 Task: Add Now Peppermint Essential Oil to the cart.
Action: Mouse moved to (788, 279)
Screenshot: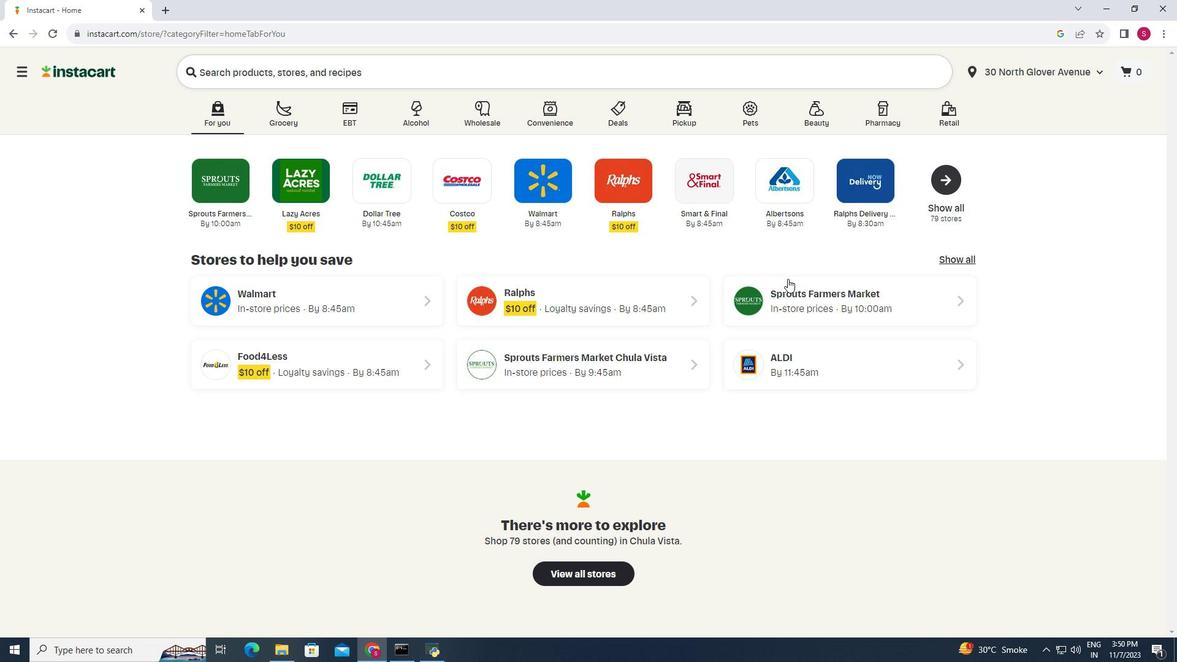 
Action: Mouse pressed left at (788, 279)
Screenshot: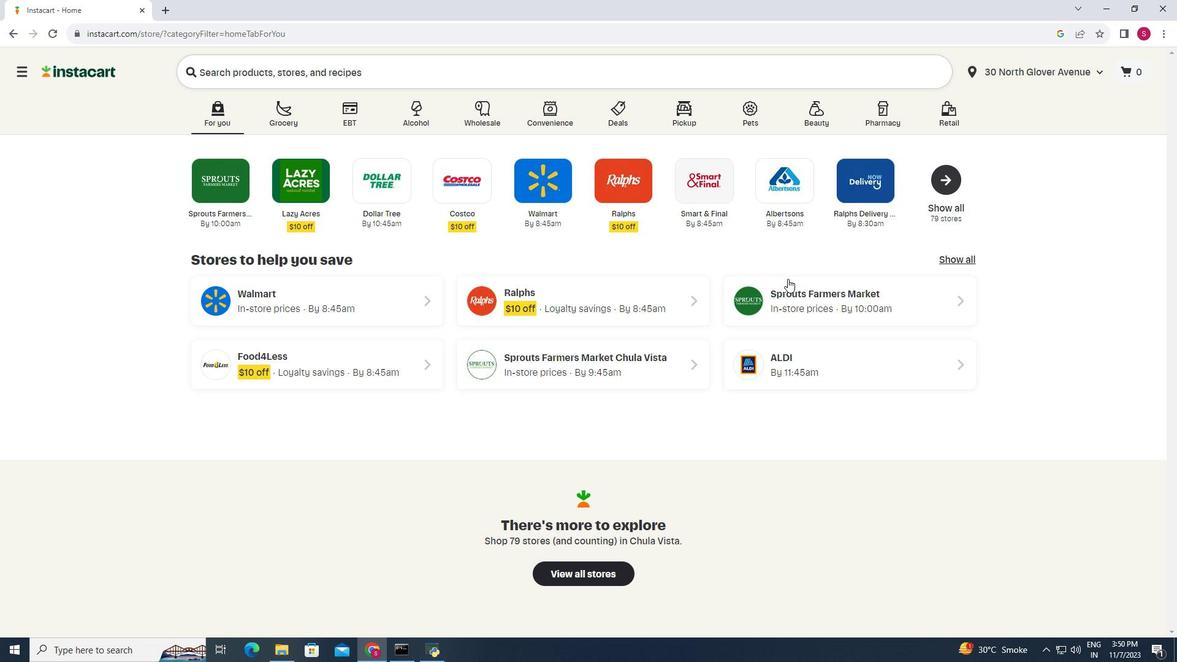
Action: Mouse moved to (55, 429)
Screenshot: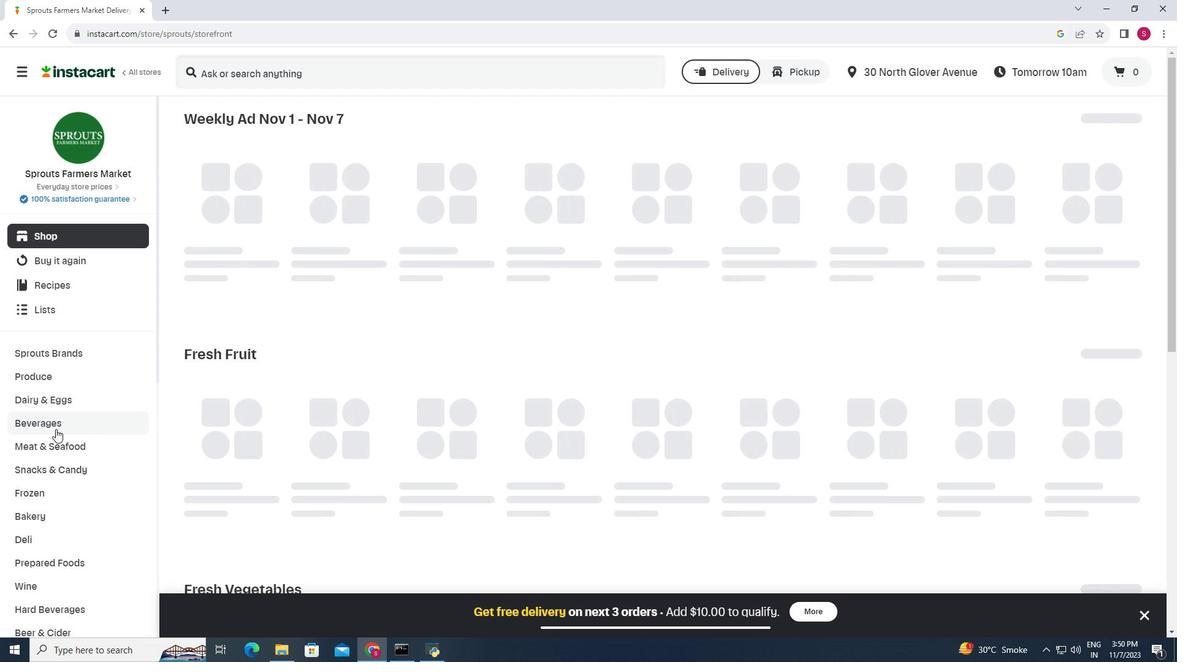
Action: Mouse scrolled (55, 428) with delta (0, 0)
Screenshot: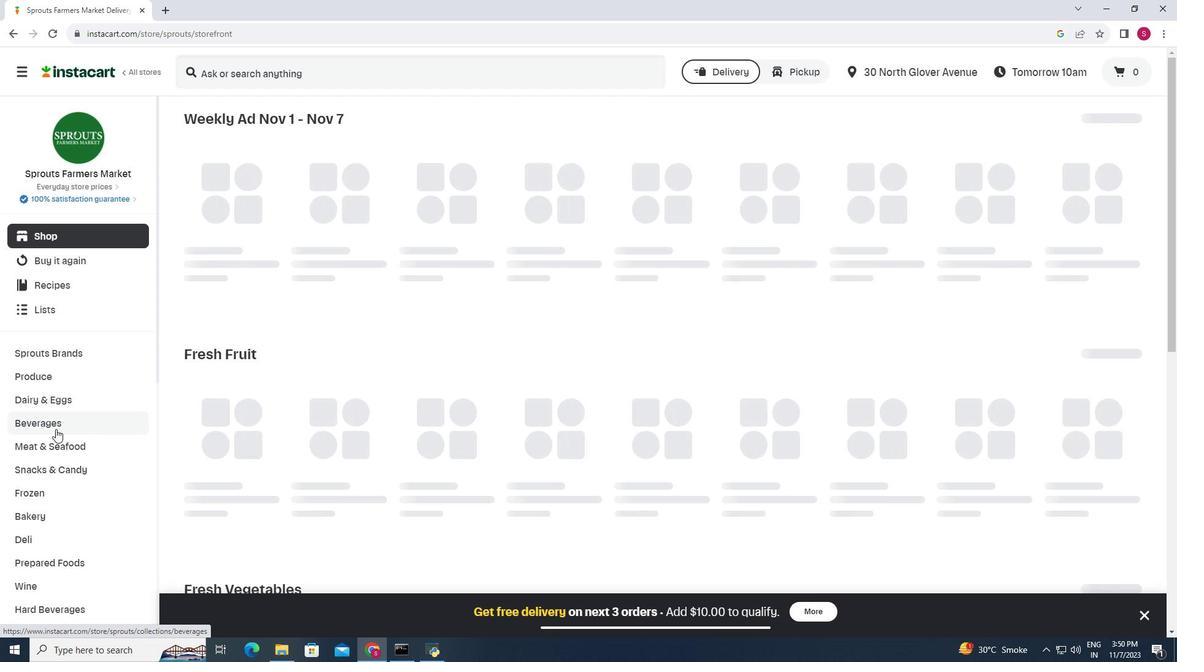 
Action: Mouse scrolled (55, 428) with delta (0, 0)
Screenshot: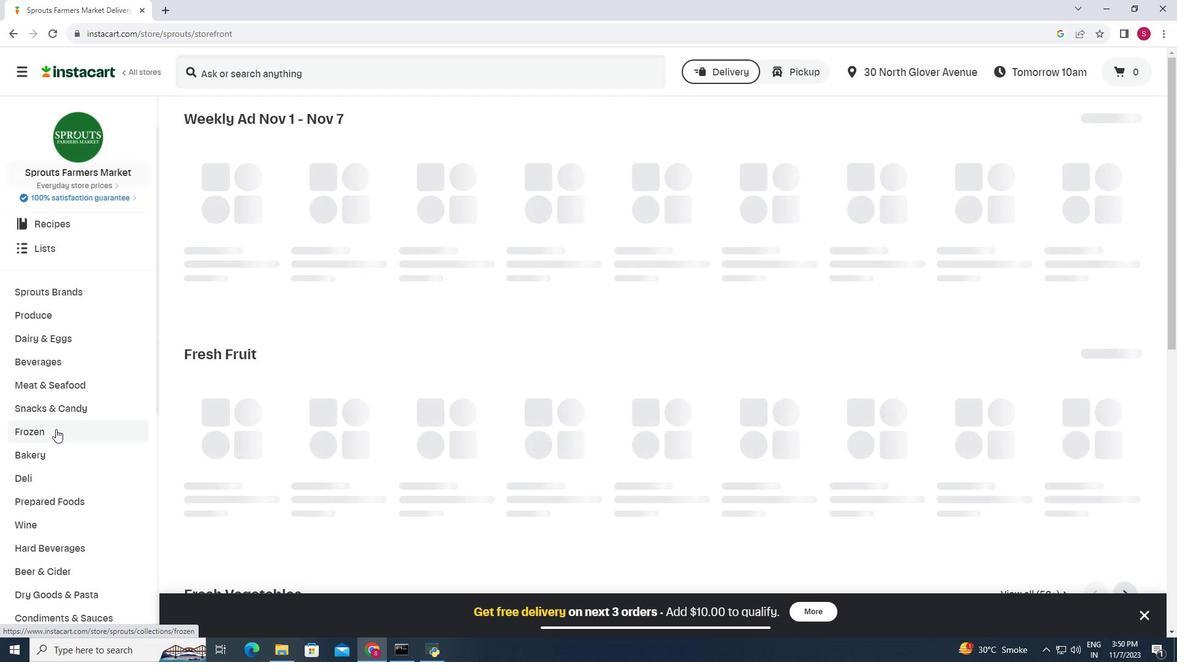 
Action: Mouse scrolled (55, 428) with delta (0, 0)
Screenshot: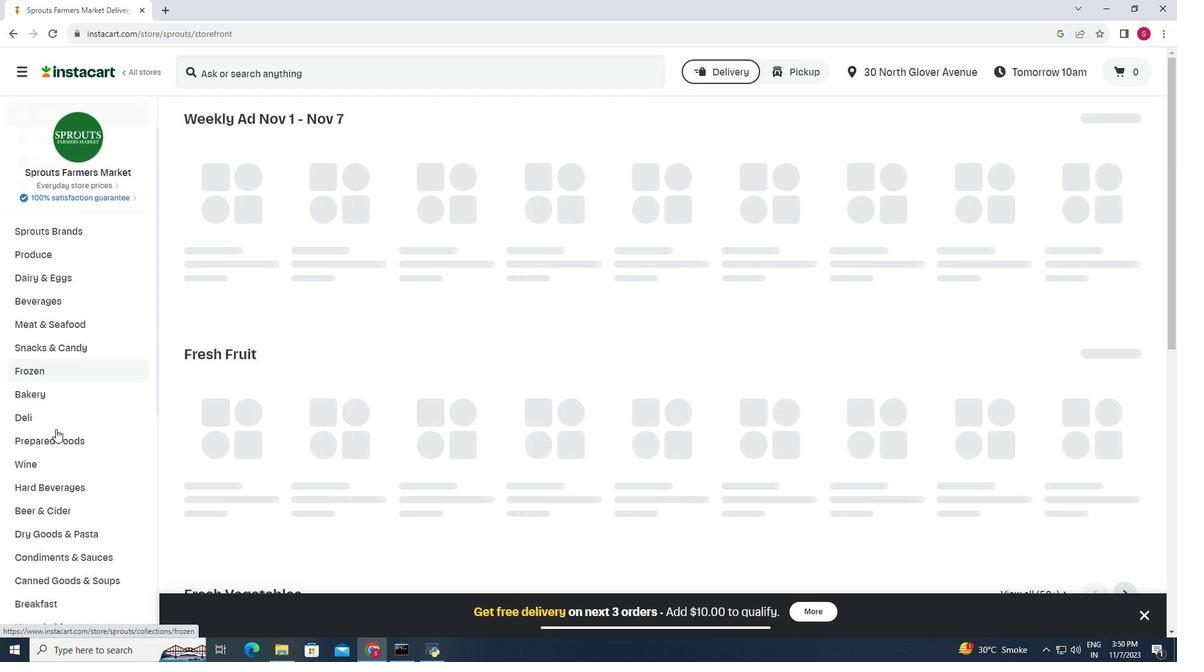 
Action: Mouse scrolled (55, 428) with delta (0, 0)
Screenshot: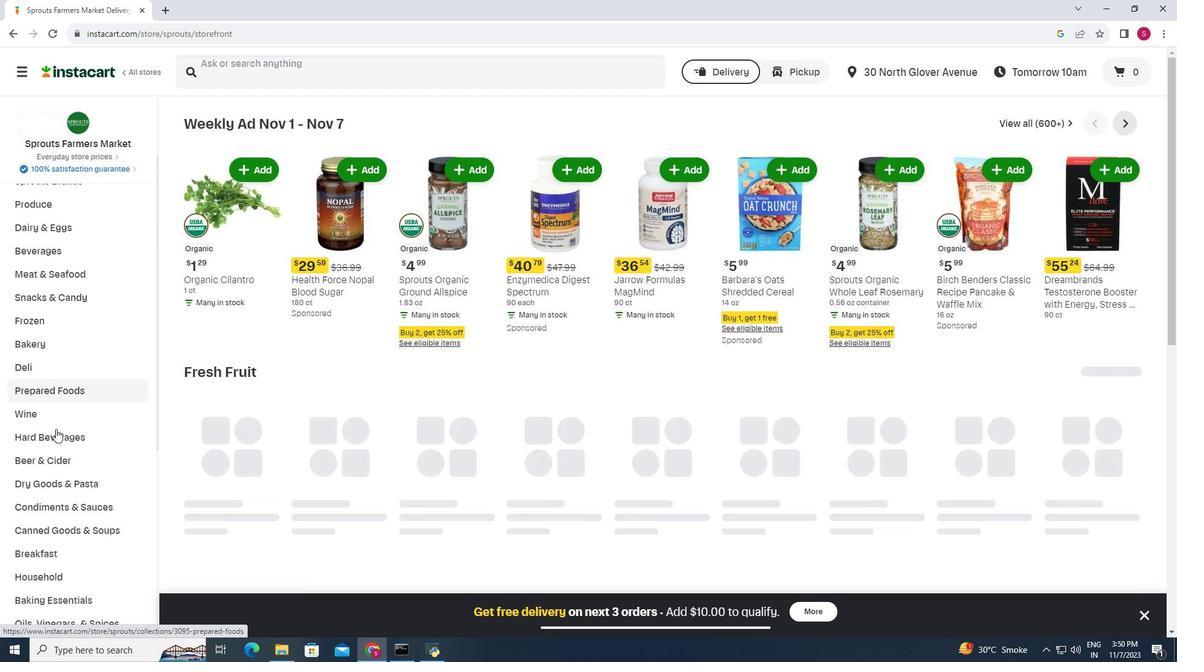 
Action: Mouse moved to (60, 494)
Screenshot: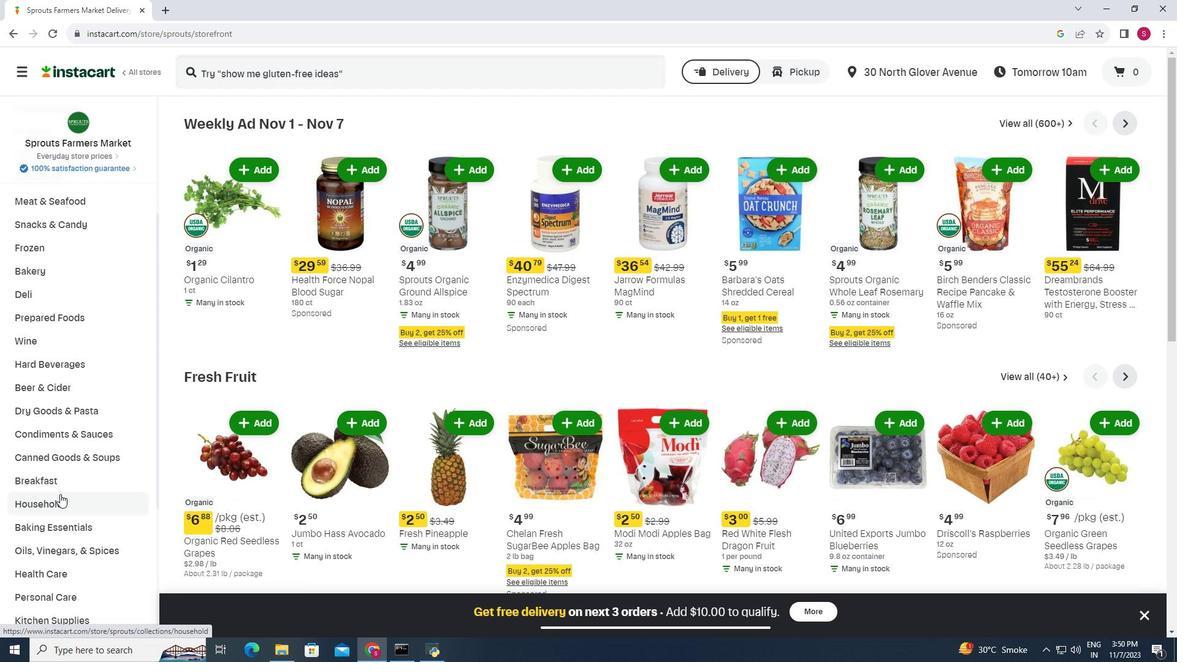 
Action: Mouse pressed left at (60, 494)
Screenshot: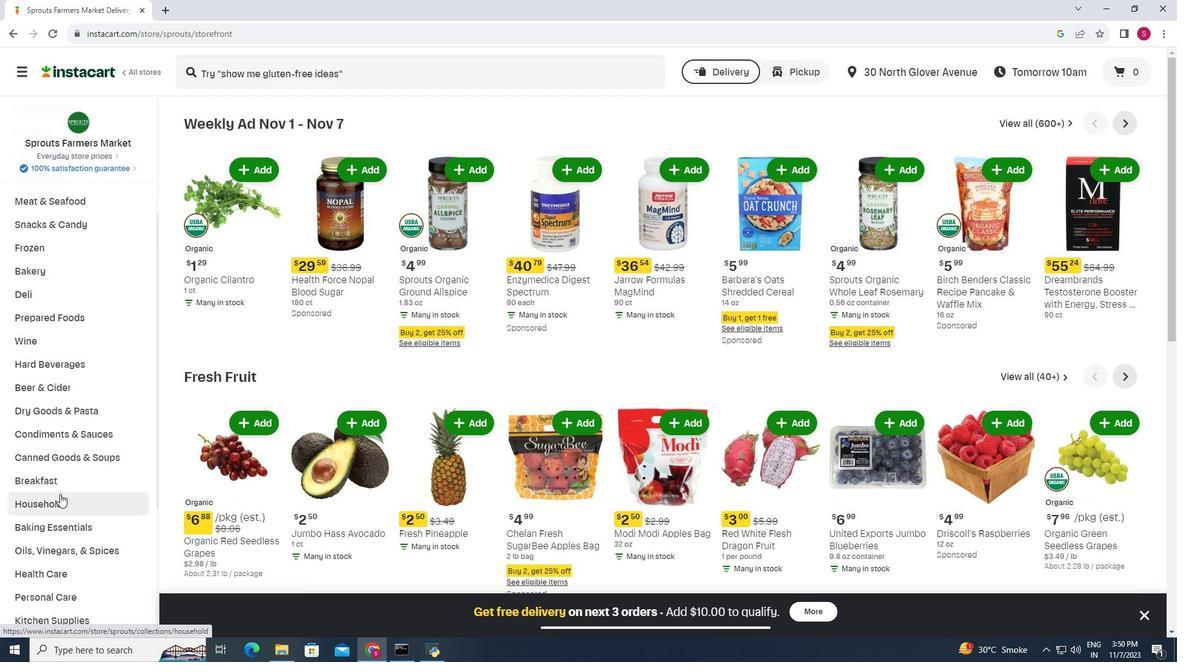
Action: Mouse moved to (664, 155)
Screenshot: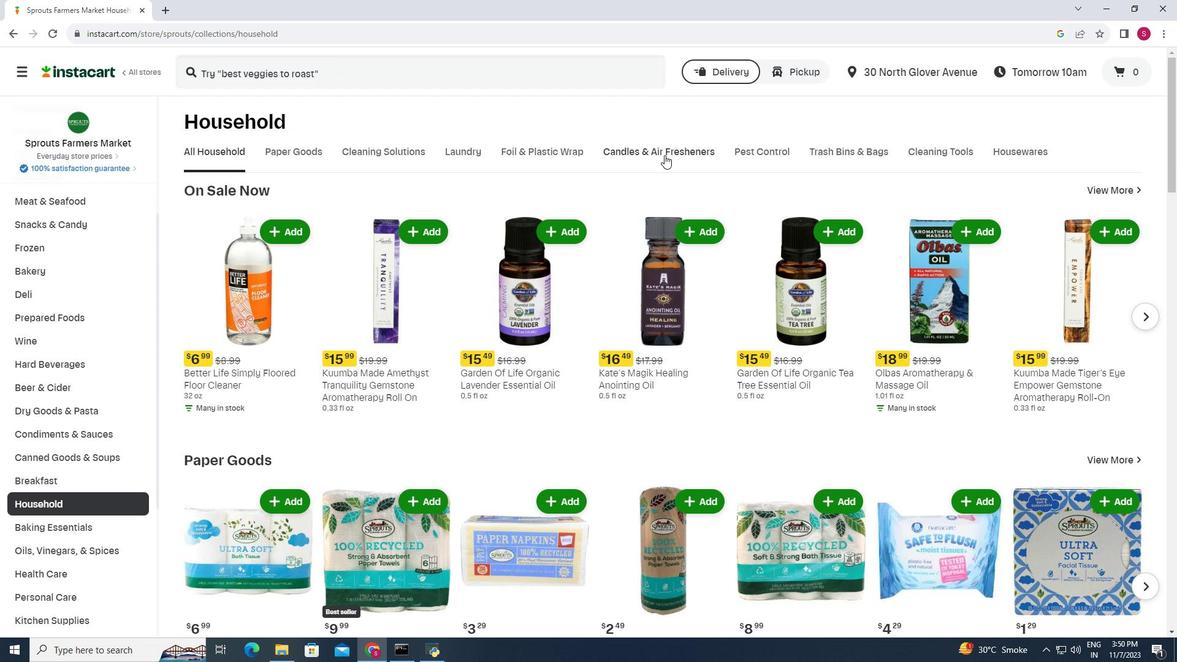 
Action: Mouse pressed left at (664, 155)
Screenshot: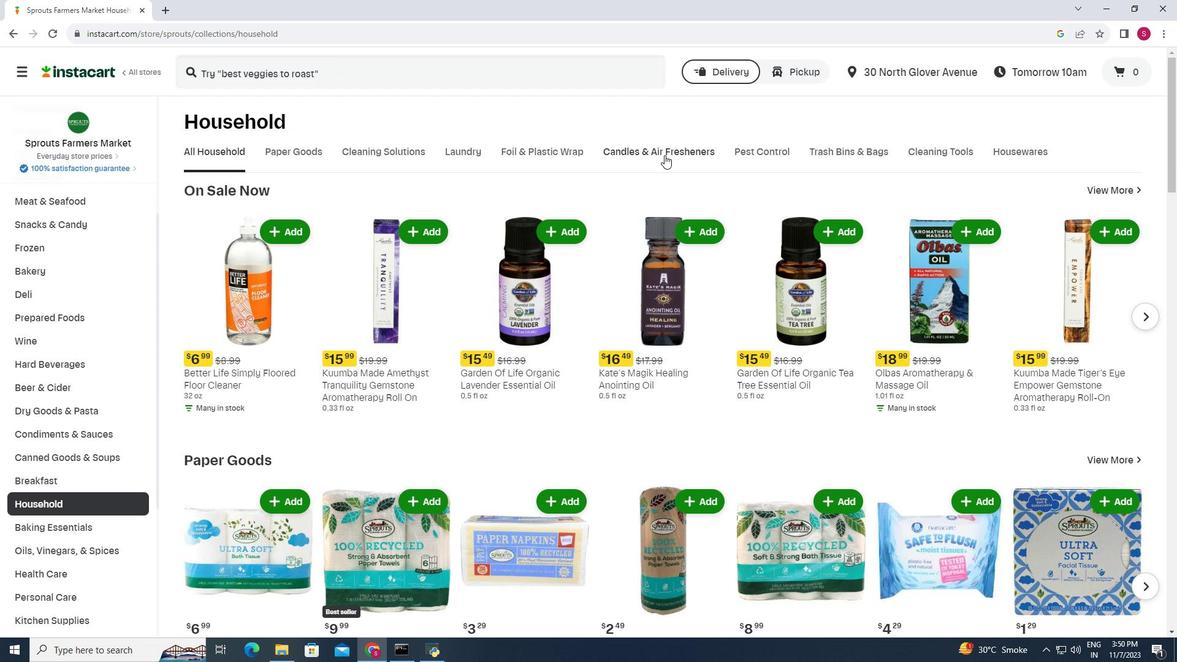 
Action: Mouse moved to (318, 73)
Screenshot: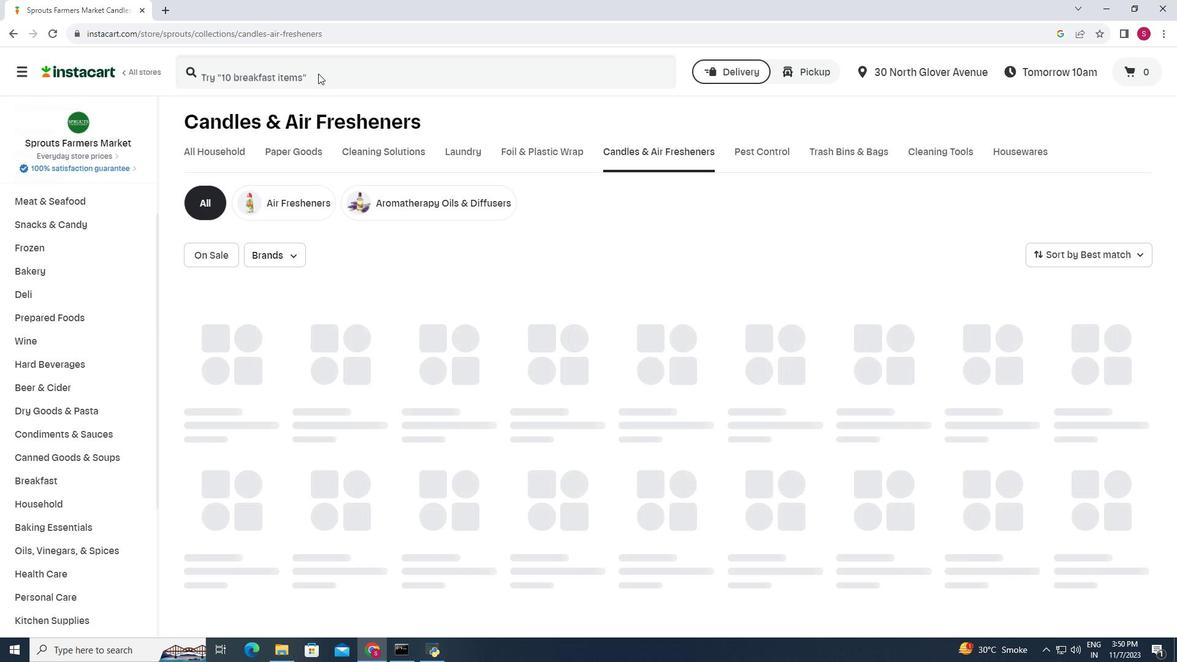 
Action: Mouse pressed left at (318, 73)
Screenshot: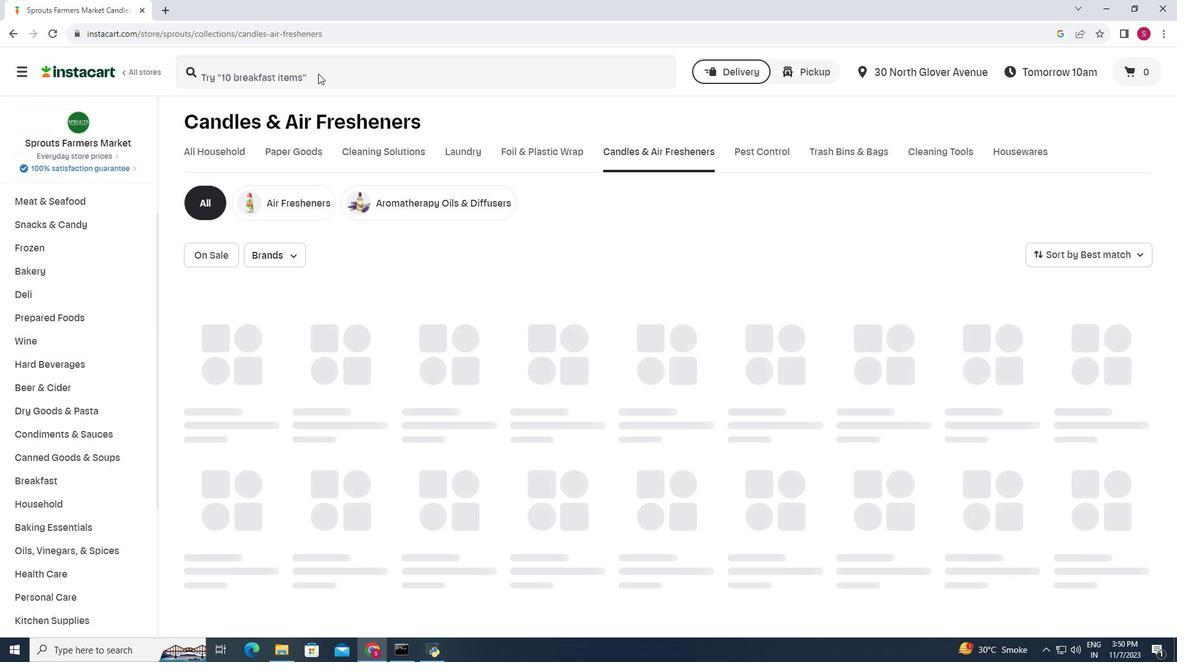
Action: Mouse moved to (307, 79)
Screenshot: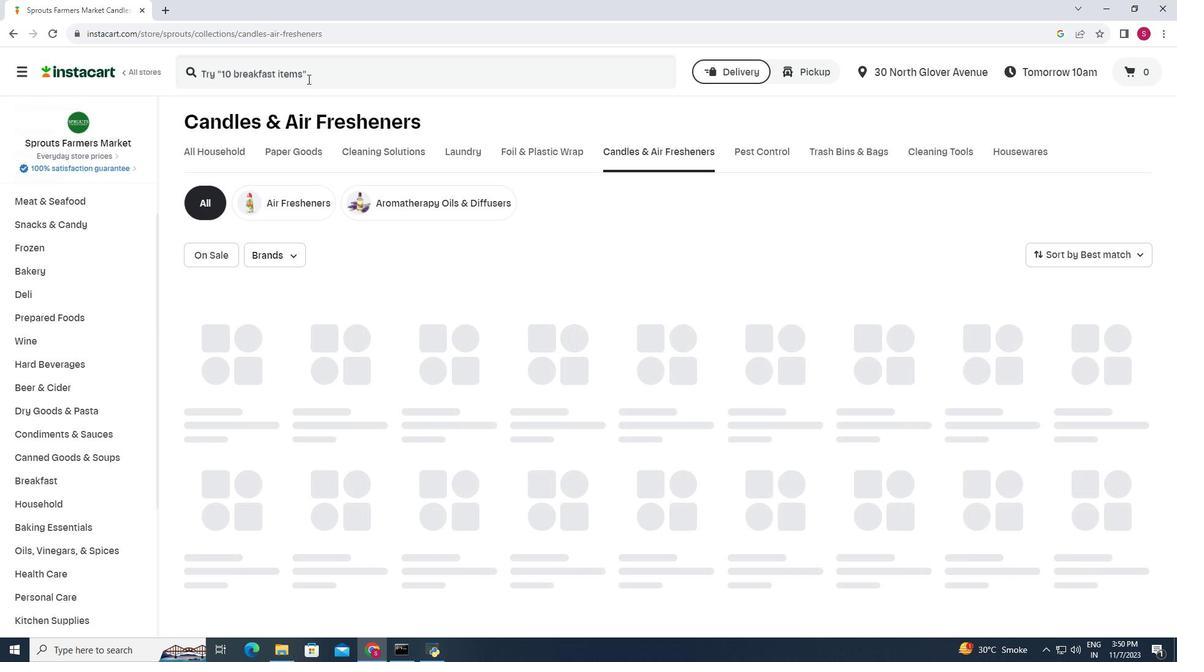 
Action: Mouse pressed left at (307, 79)
Screenshot: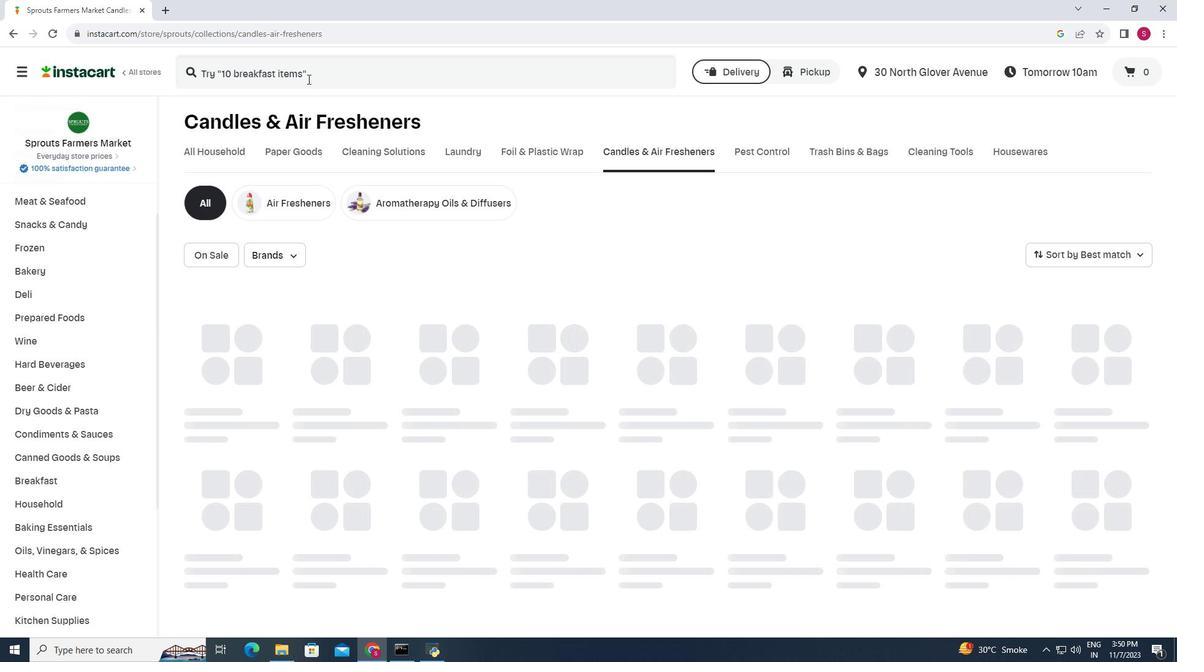 
Action: Mouse moved to (320, 84)
Screenshot: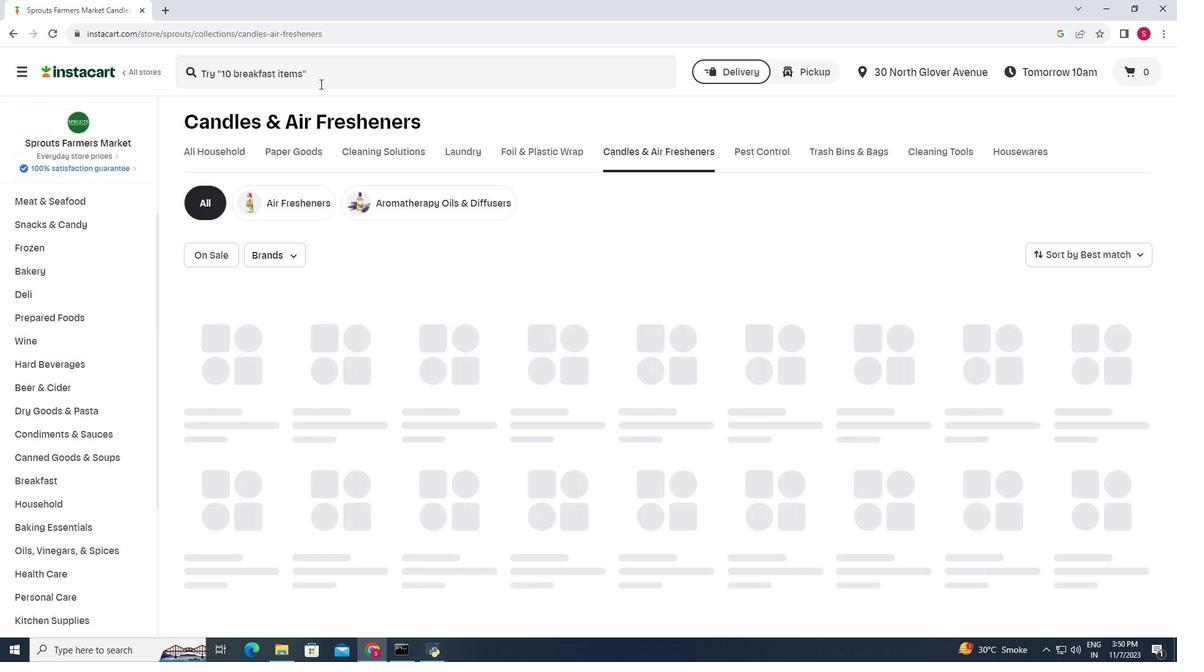 
Action: Mouse pressed left at (320, 84)
Screenshot: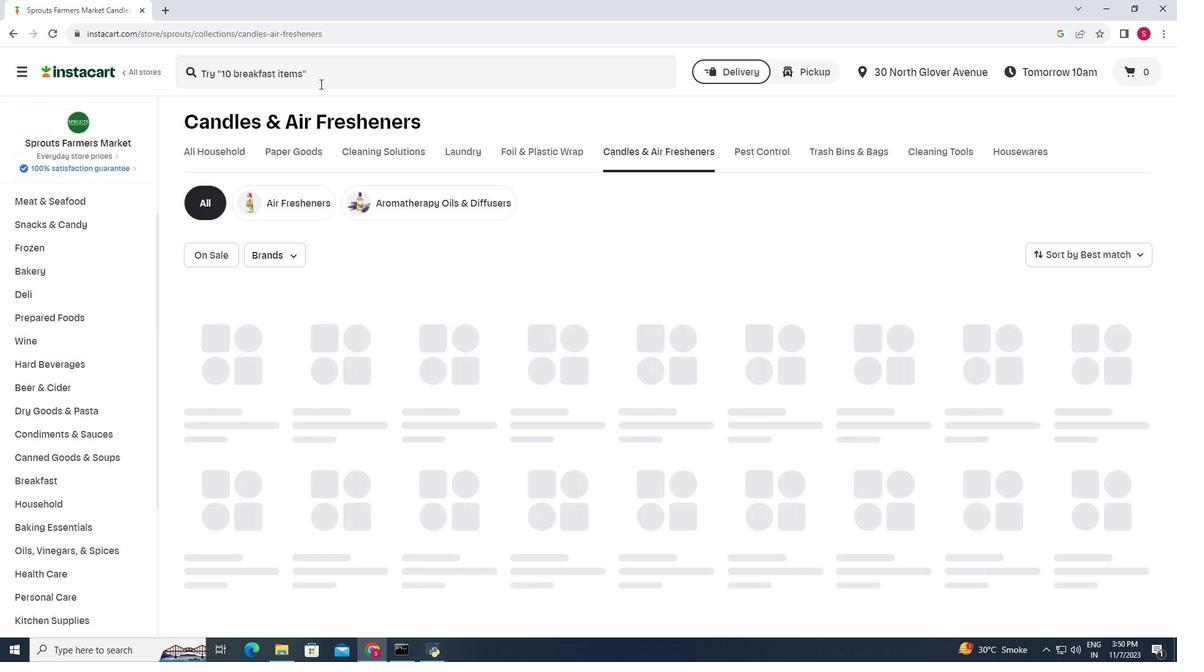 
Action: Mouse moved to (327, 53)
Screenshot: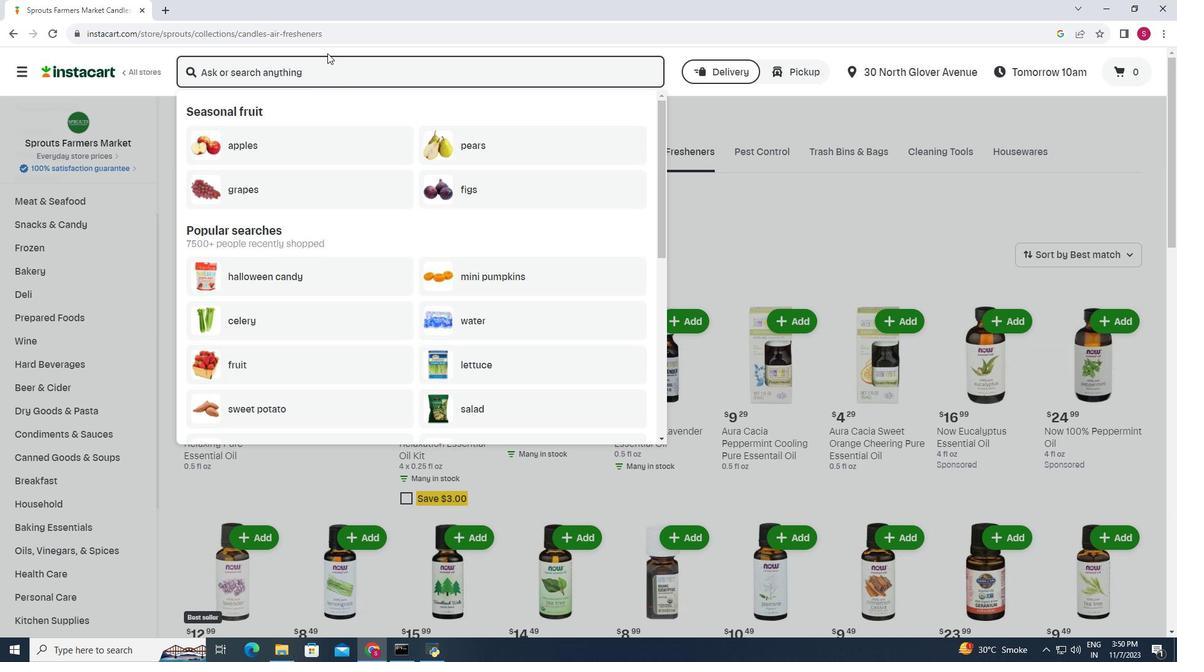 
Action: Key pressed <Key.shift>Now<Key.space><Key.shift>Peppermint<Key.space><Key.shift>Essential<Key.space><Key.shift>P<Key.backspace><Key.shift><Key.shift>Oil<Key.enter>
Screenshot: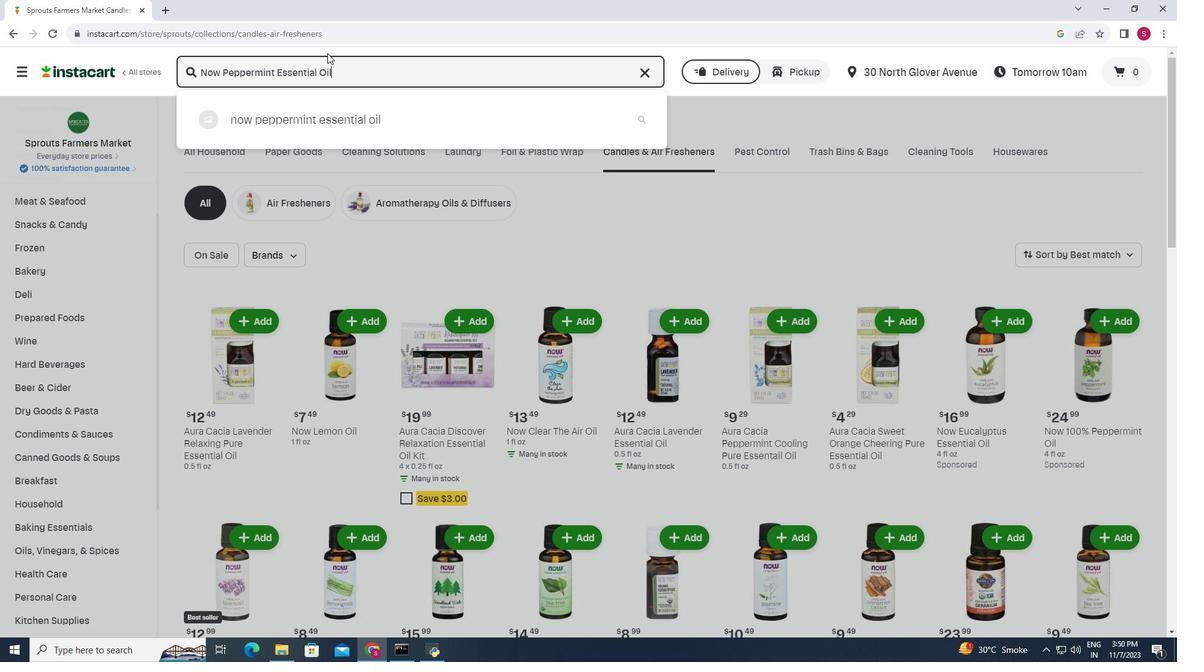 
Action: Mouse moved to (334, 164)
Screenshot: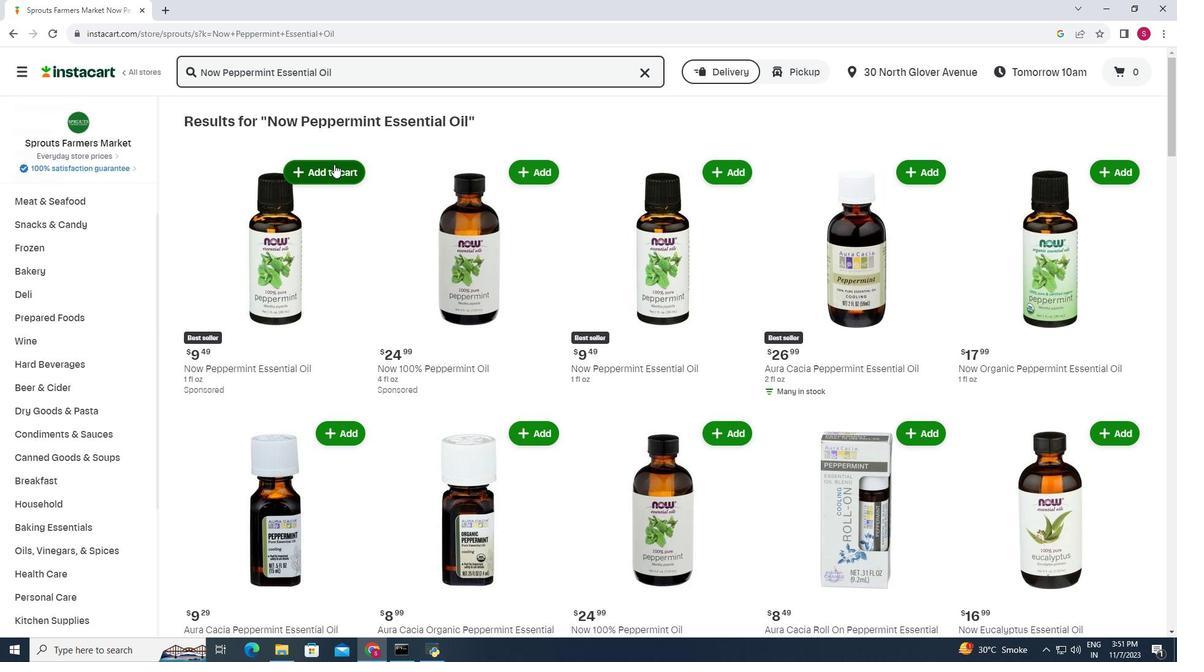 
Action: Mouse pressed left at (334, 164)
Screenshot: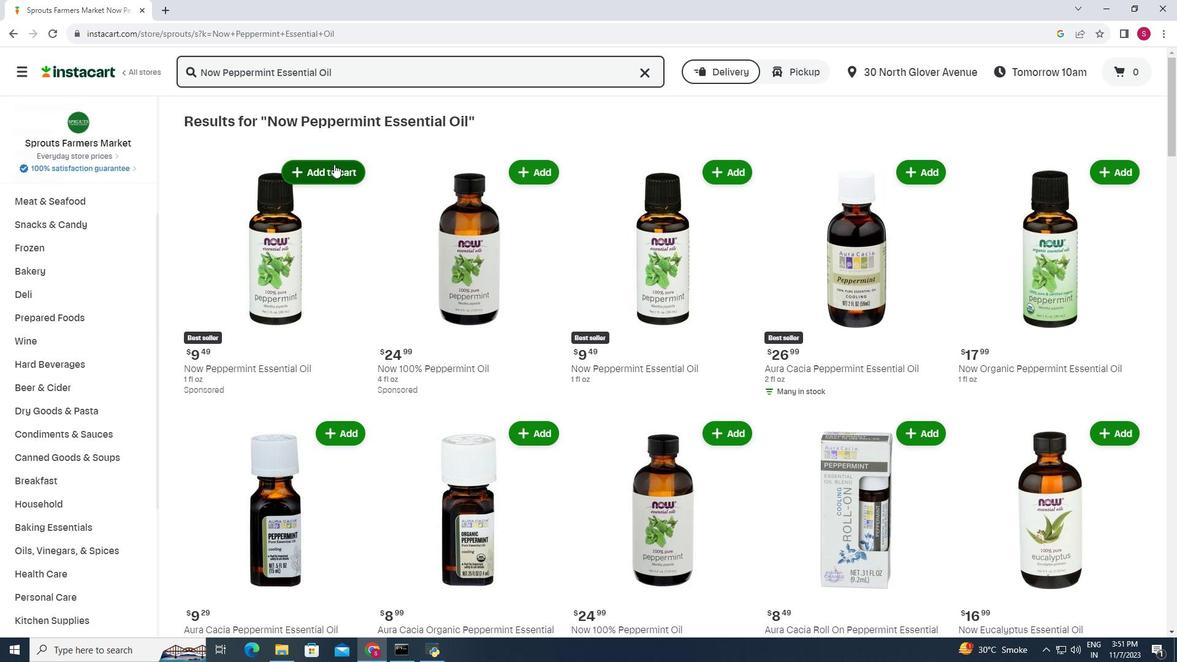 
Action: Mouse moved to (425, 163)
Screenshot: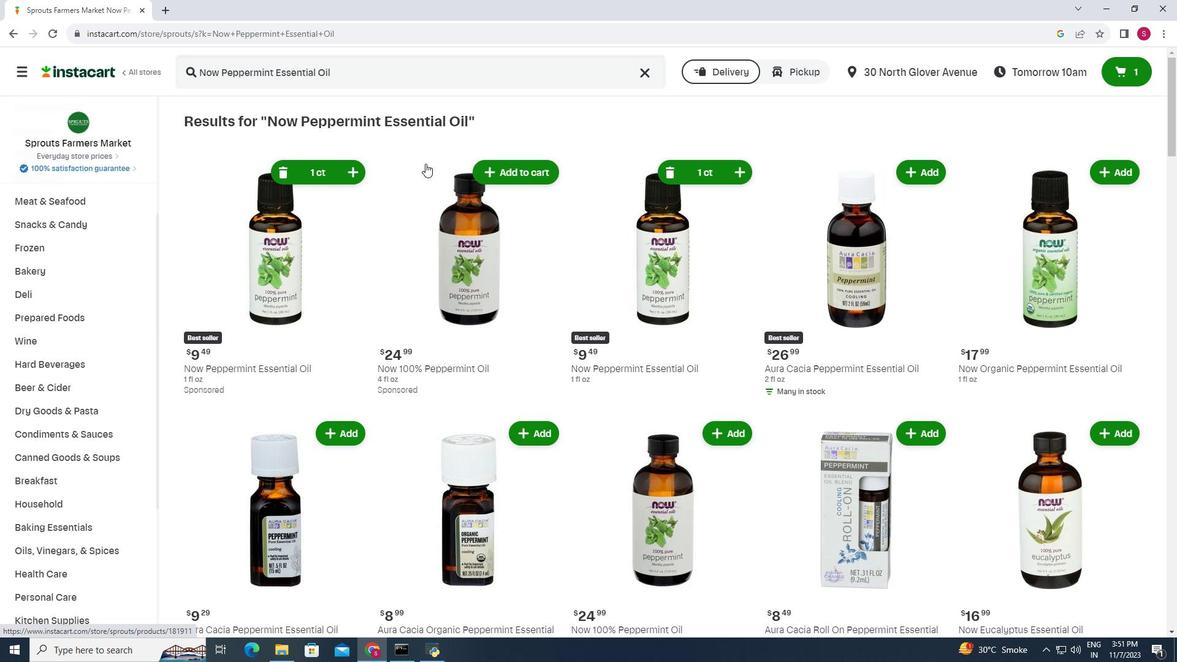 
